 Task: Share through Files "Movie C.mp4" with resolution 540p
Action: Mouse moved to (405, 187)
Screenshot: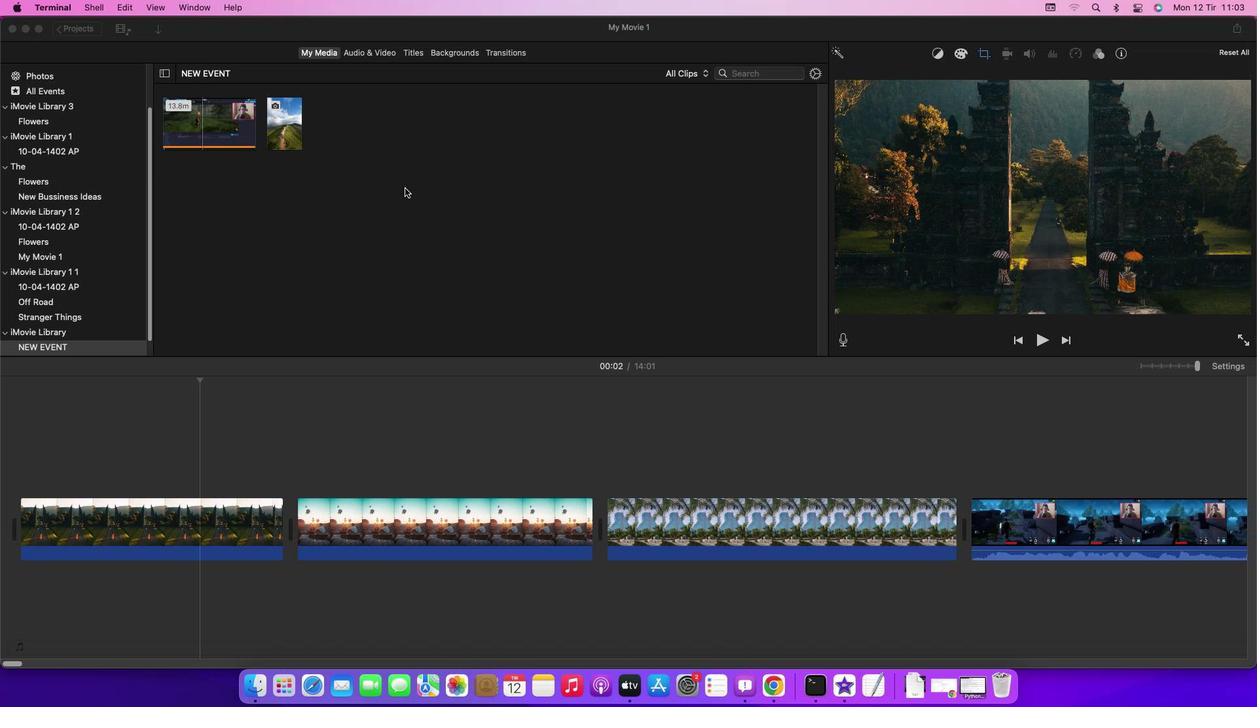 
Action: Mouse pressed left at (405, 187)
Screenshot: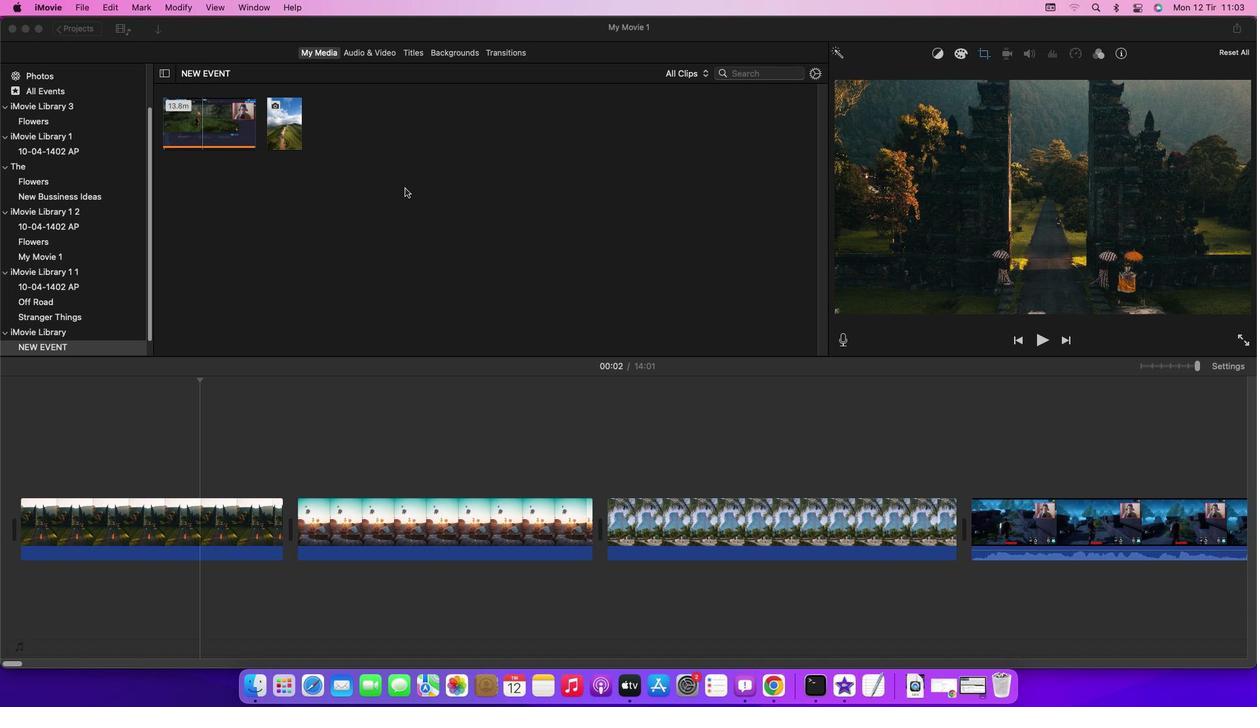 
Action: Mouse moved to (208, 122)
Screenshot: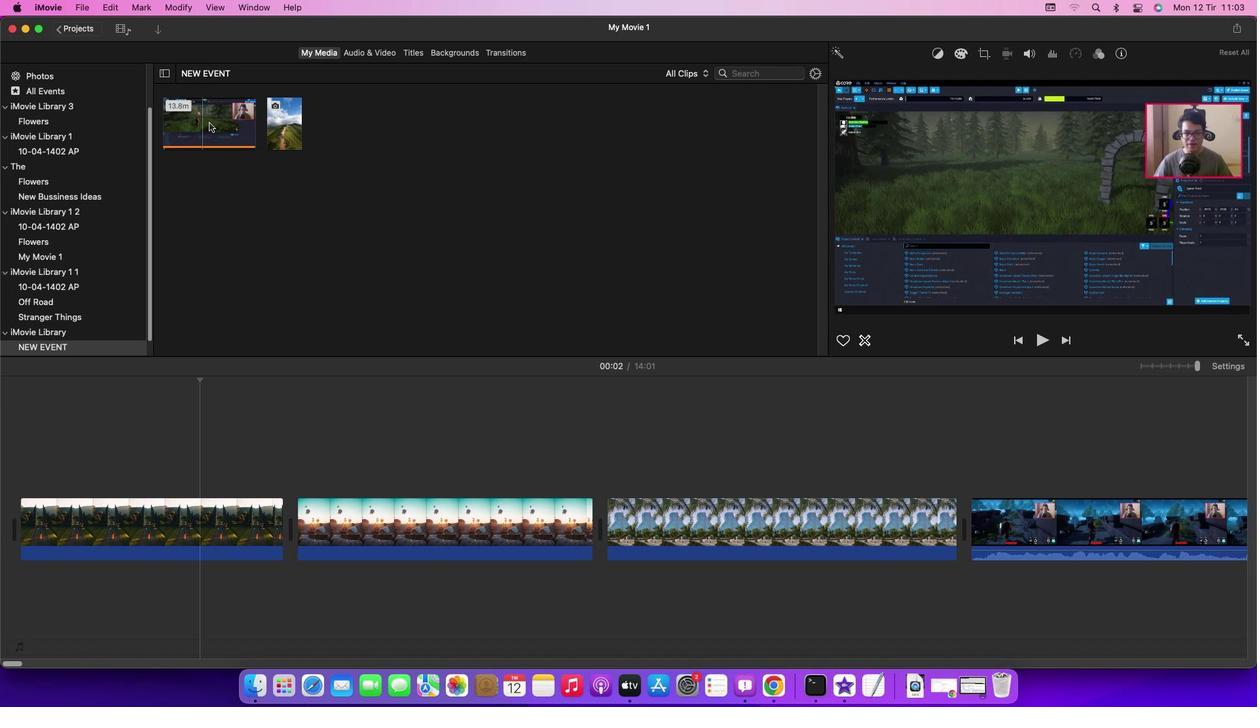 
Action: Mouse pressed left at (208, 122)
Screenshot: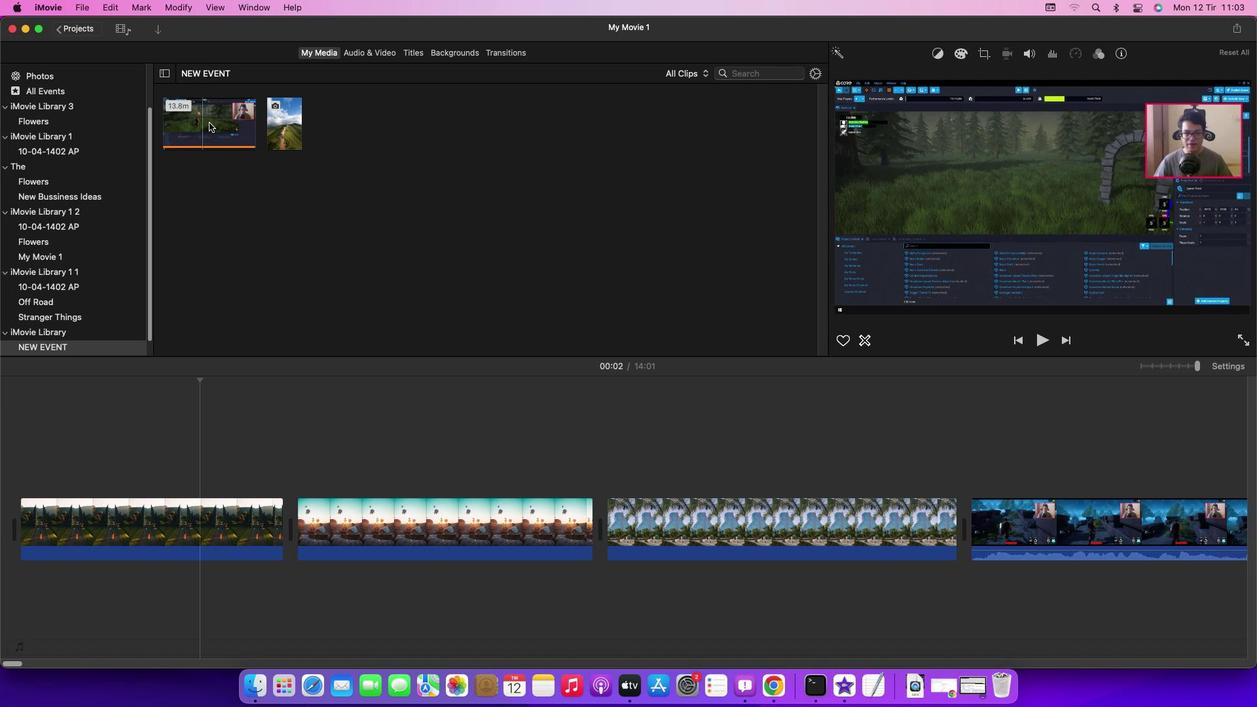 
Action: Mouse moved to (85, 9)
Screenshot: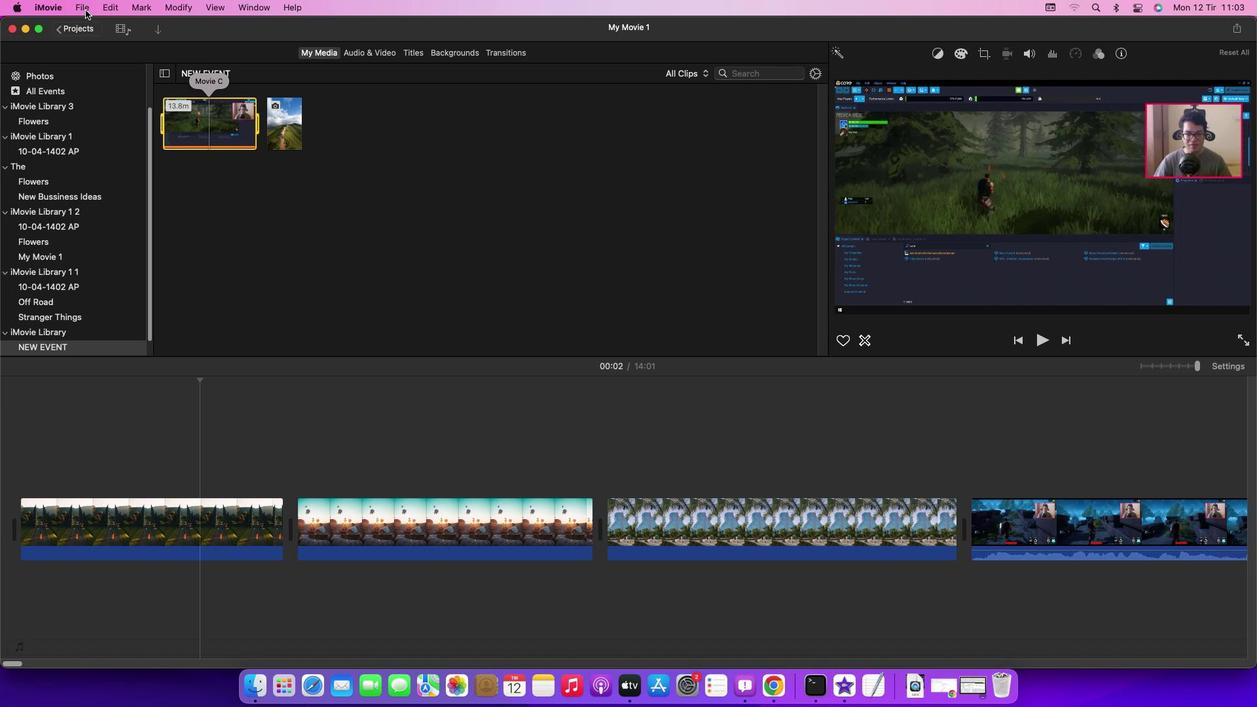 
Action: Mouse pressed left at (85, 9)
Screenshot: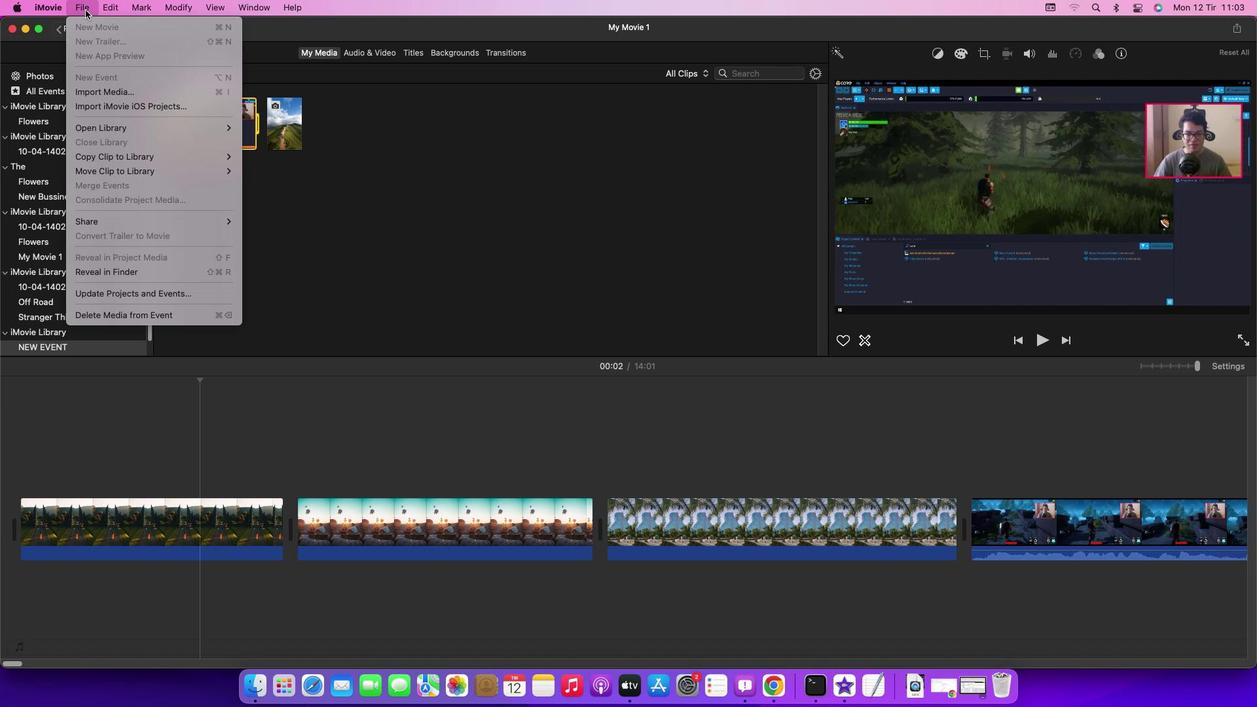 
Action: Mouse moved to (282, 261)
Screenshot: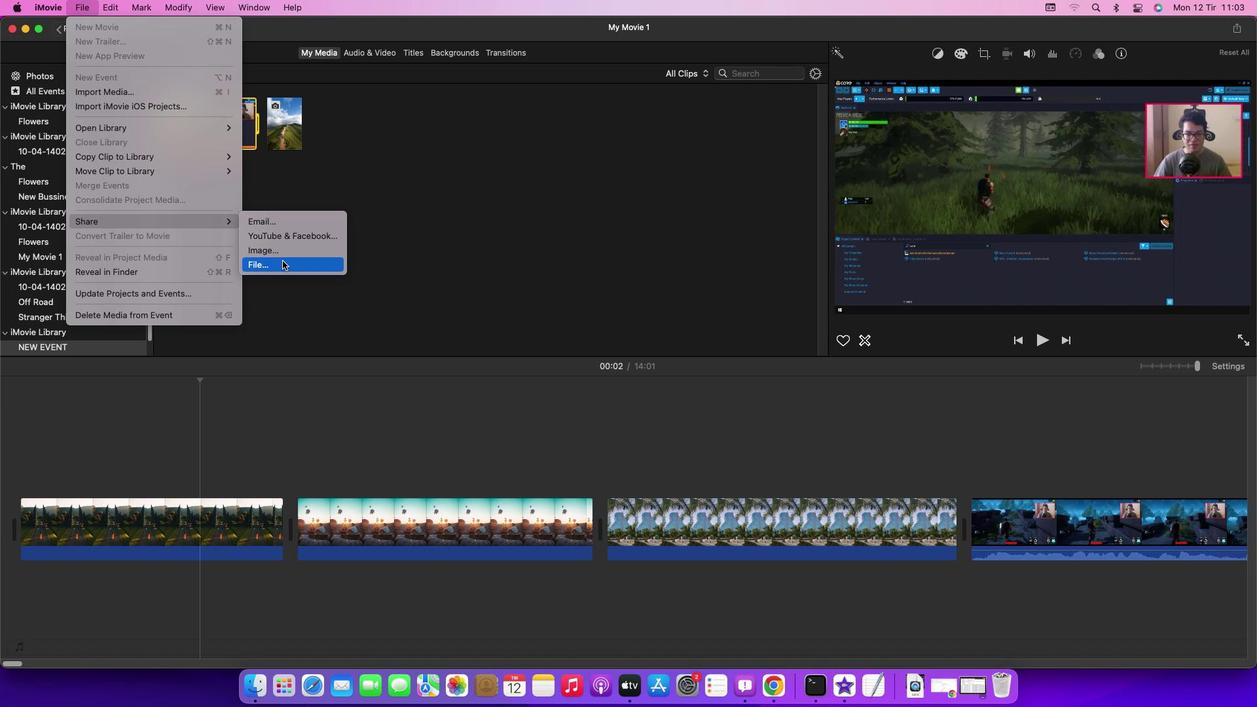 
Action: Mouse pressed left at (282, 261)
Screenshot: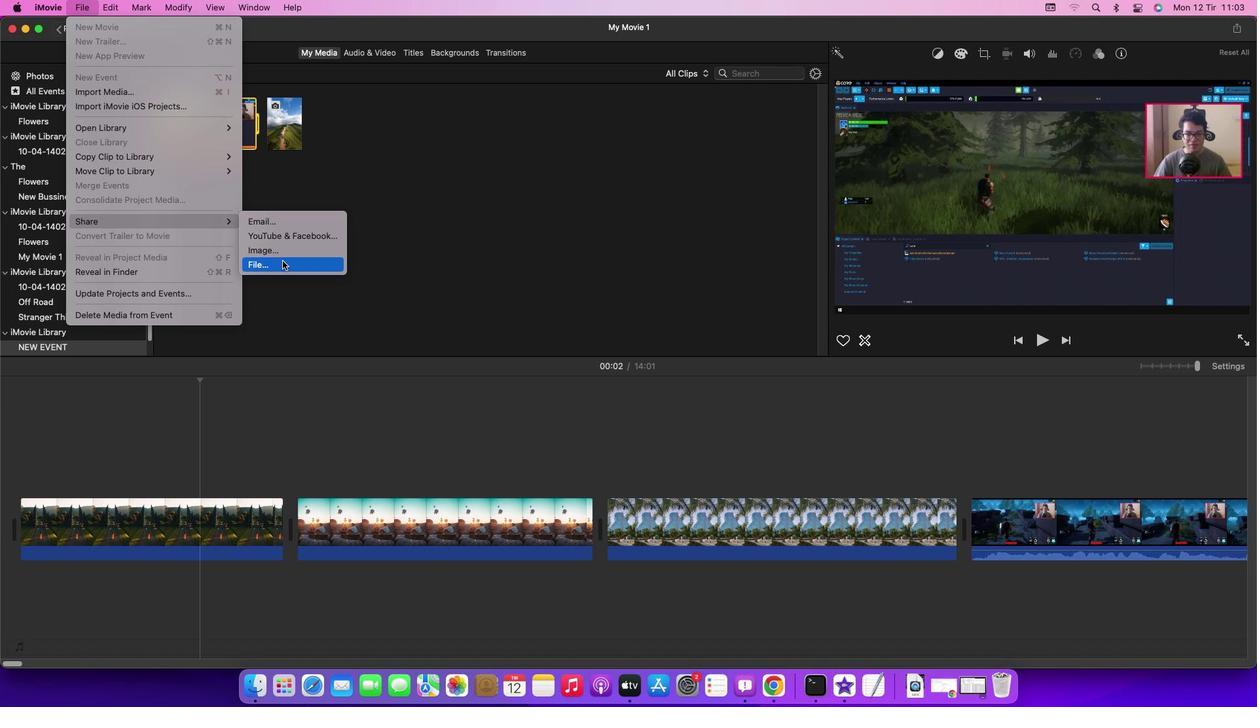 
Action: Mouse moved to (722, 217)
Screenshot: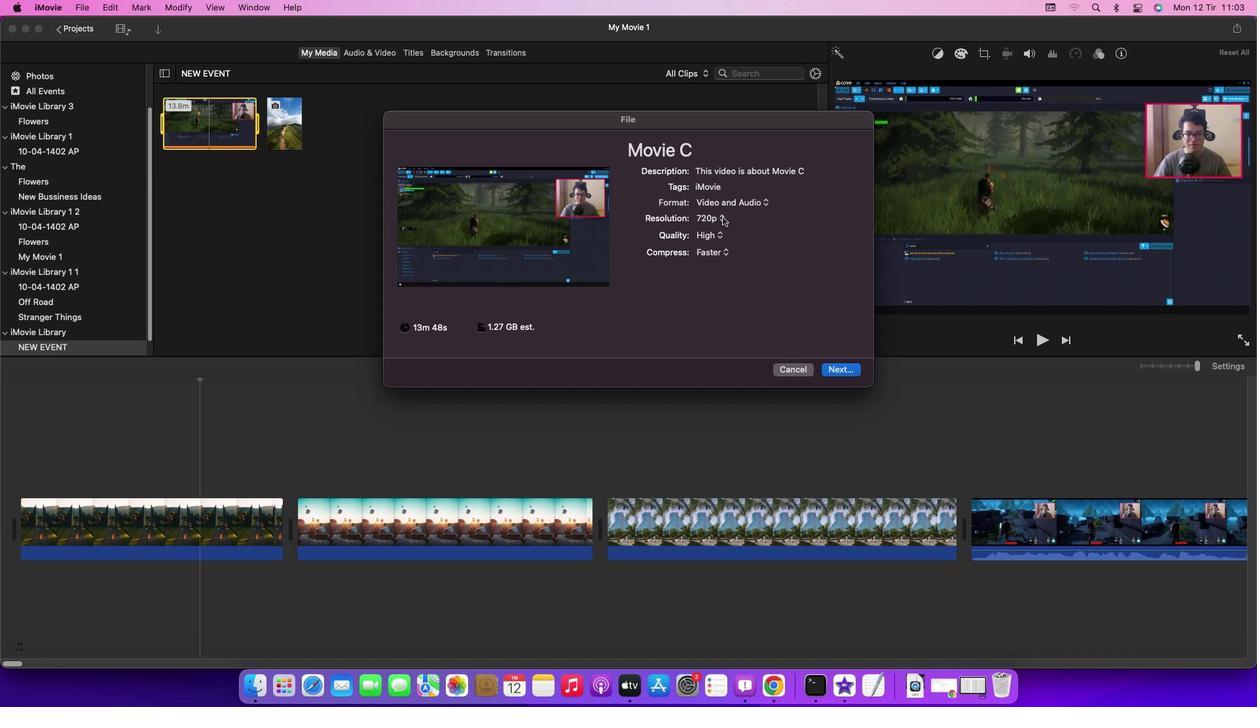 
Action: Mouse pressed left at (722, 217)
Screenshot: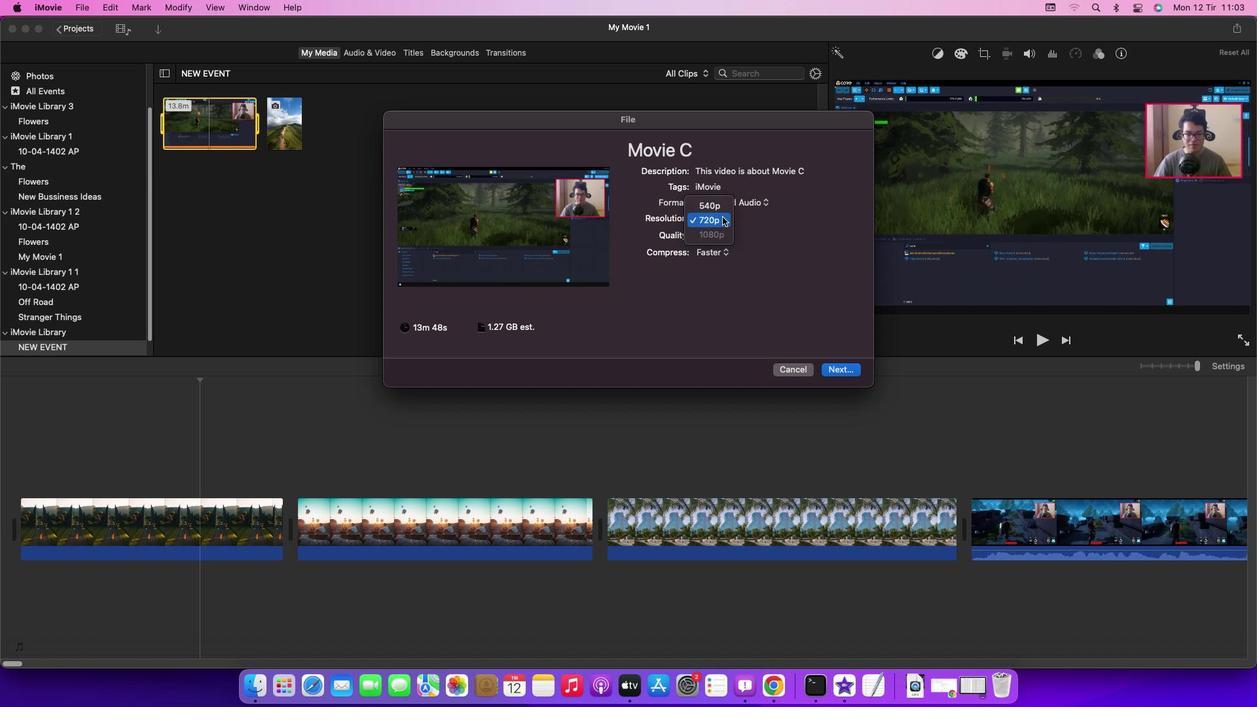 
Action: Mouse moved to (723, 203)
Screenshot: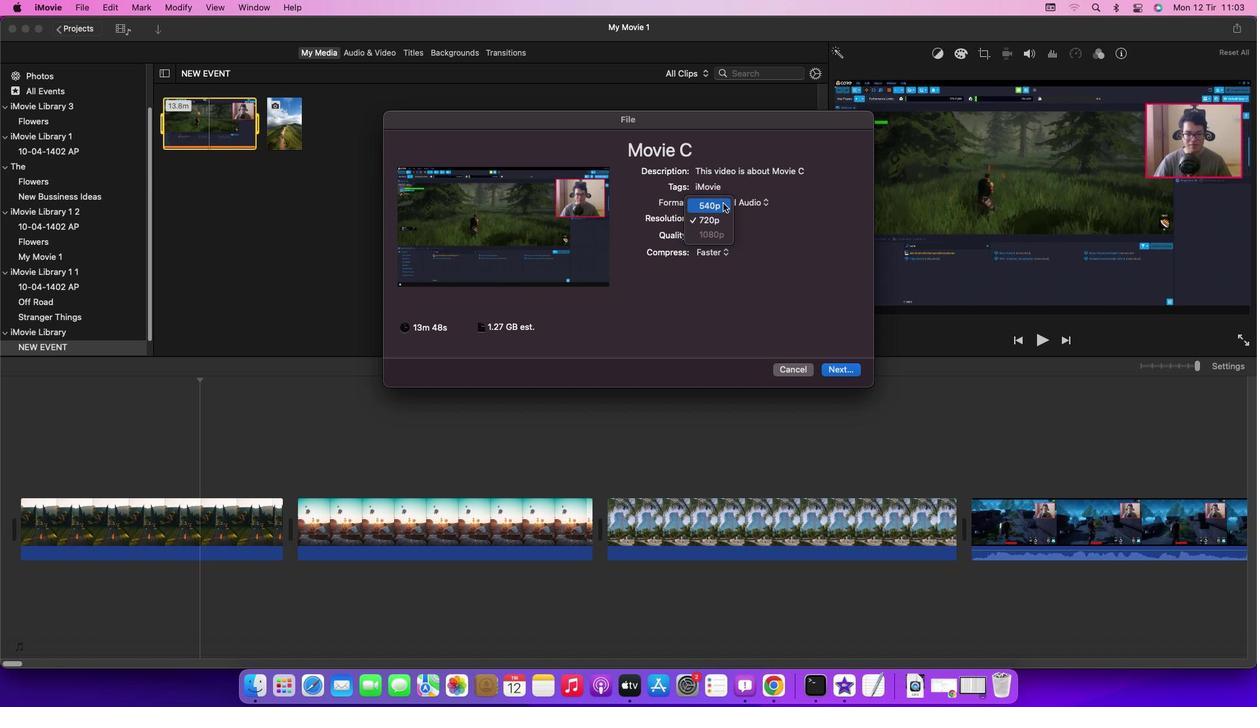 
Action: Mouse pressed left at (723, 203)
Screenshot: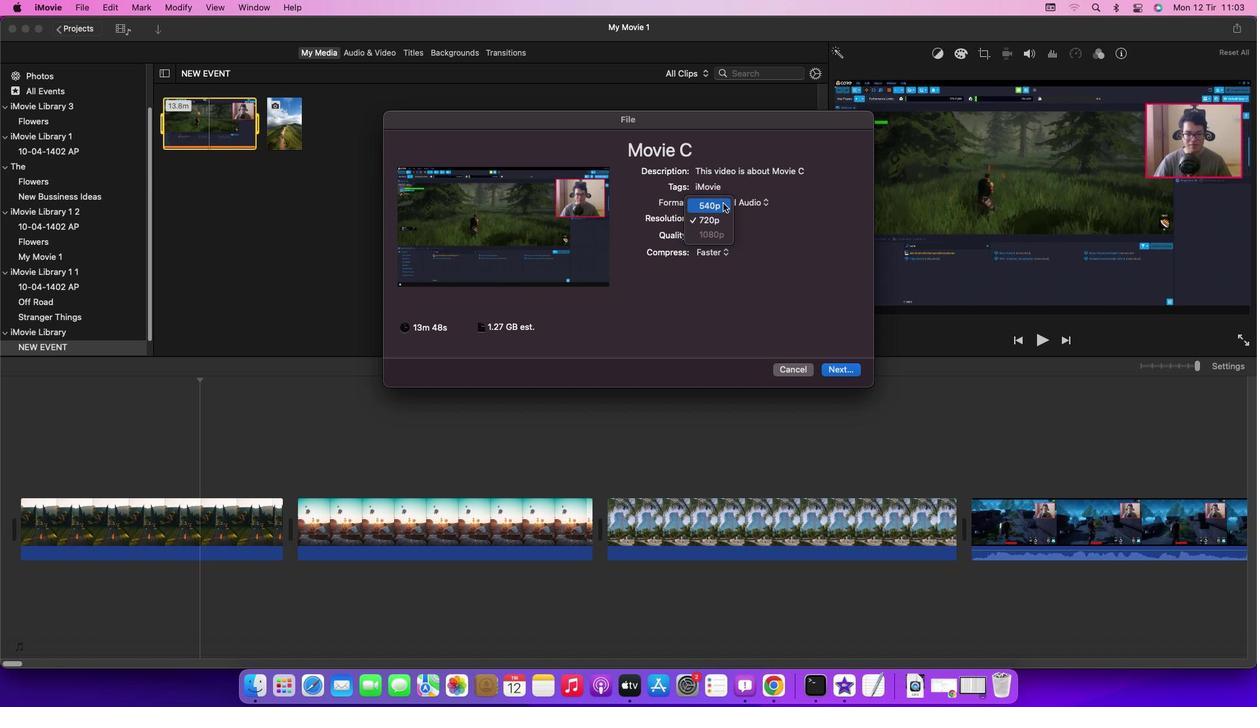 
Action: Mouse moved to (667, 288)
Screenshot: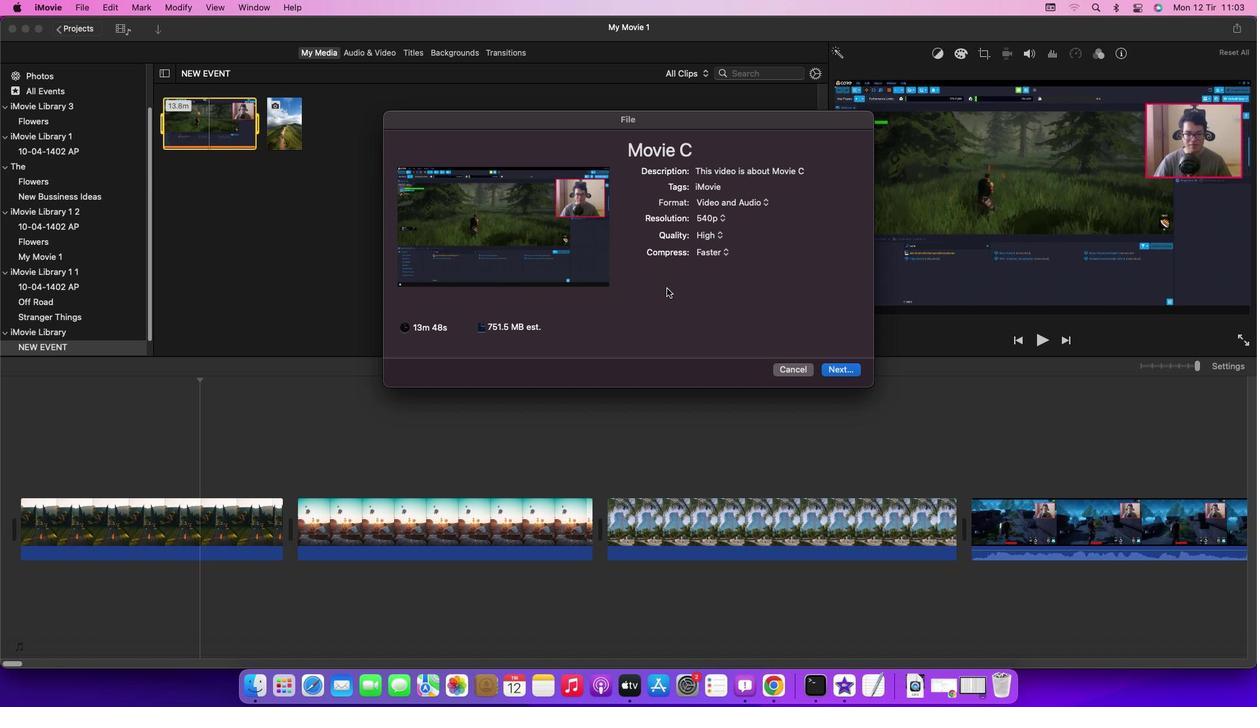 
